 Task: Create New Customer with Customer Name: Guy Fieris Flavortown Kitchen, Billing Address Line1: 524 Junior Avenue, Billing Address Line2:  Duluth, Billing Address Line3:  Georgia 30097
Action: Mouse moved to (110, 28)
Screenshot: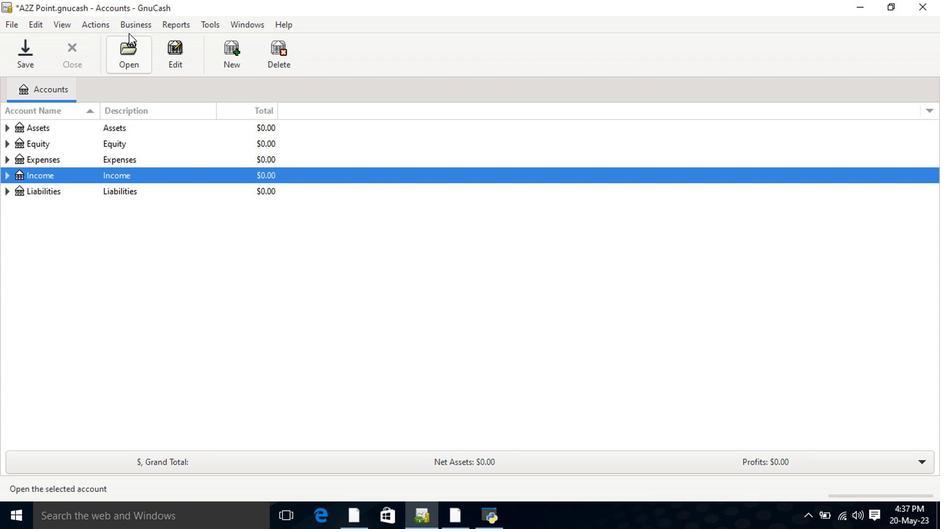 
Action: Mouse pressed left at (110, 28)
Screenshot: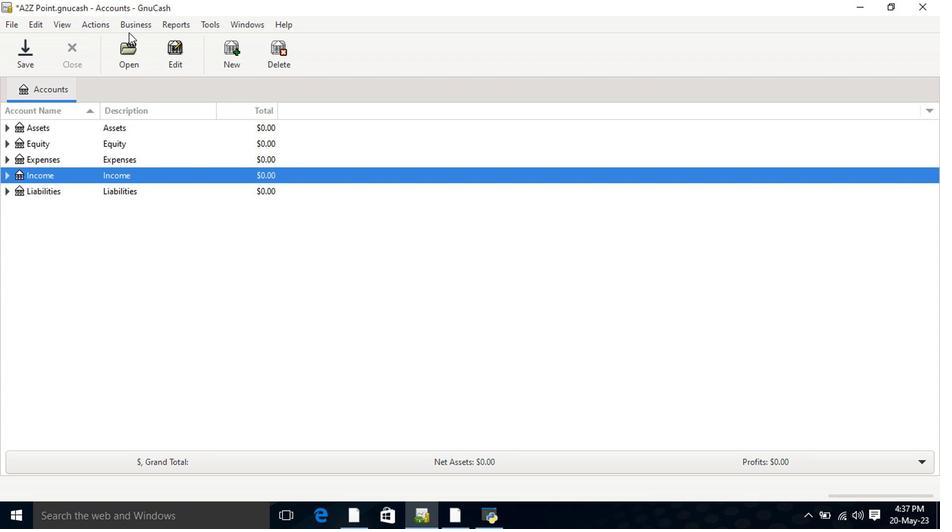 
Action: Mouse moved to (217, 54)
Screenshot: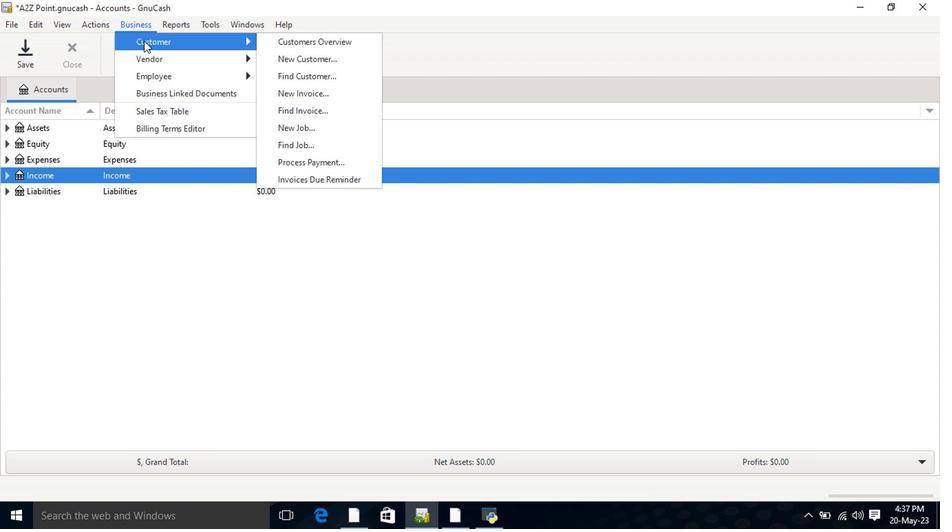 
Action: Mouse pressed left at (217, 54)
Screenshot: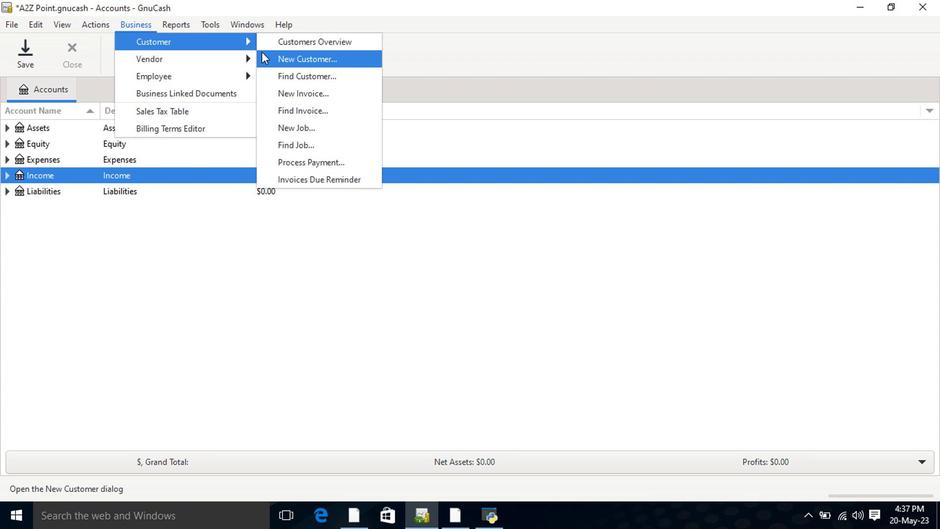 
Action: Mouse moved to (338, 125)
Screenshot: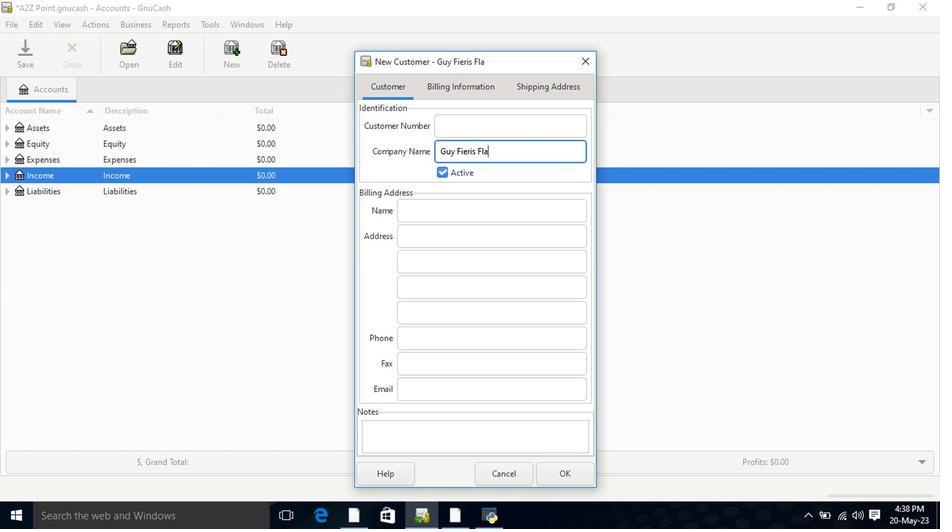 
Action: Mouse pressed left at (338, 125)
Screenshot: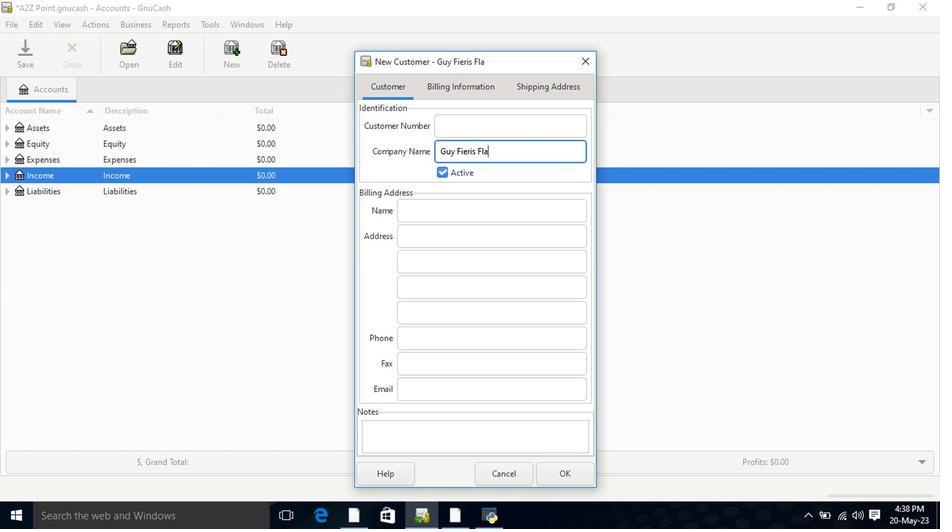 
Action: Mouse moved to (329, 135)
Screenshot: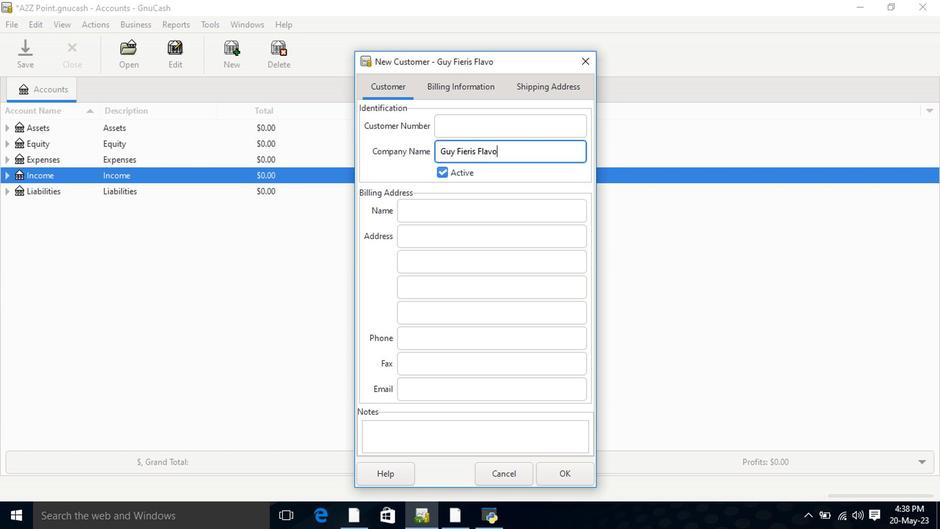 
Action: Mouse pressed left at (329, 135)
Screenshot: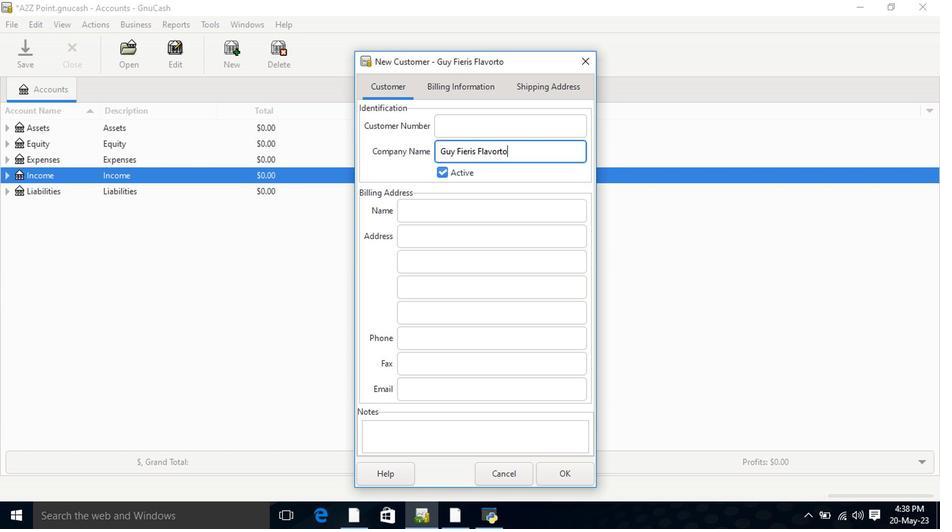 
Action: Mouse moved to (336, 122)
Screenshot: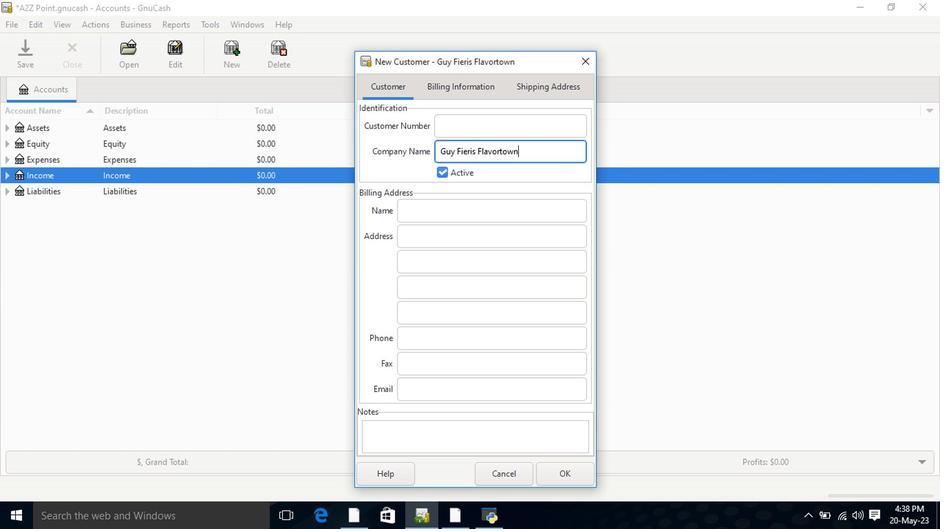
Action: Mouse pressed left at (336, 122)
Screenshot: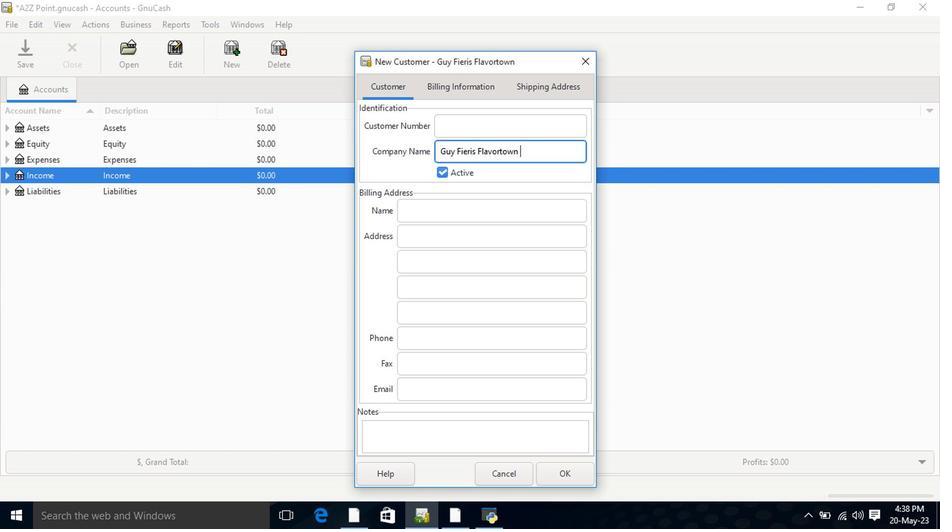 
Action: Mouse moved to (336, 122)
Screenshot: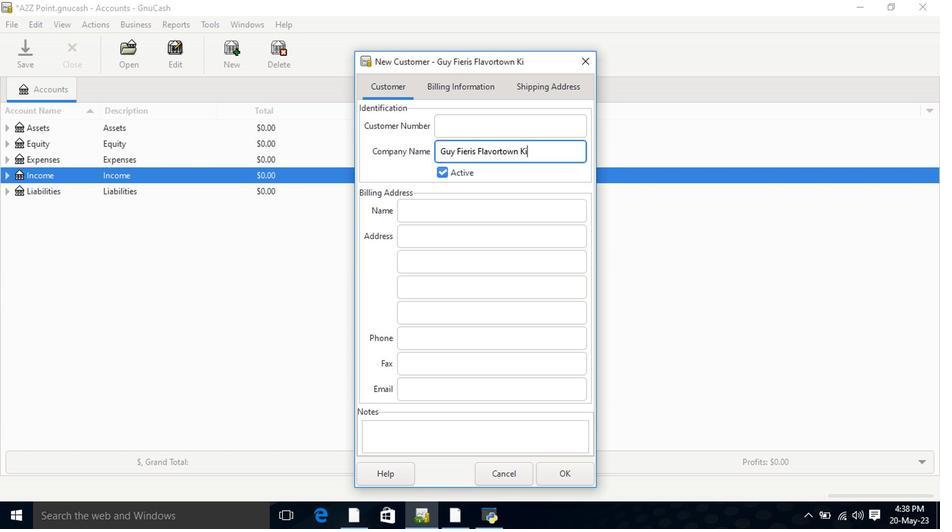
Action: Key pressed <Key.shift>Gur<Key.backspace>y
Screenshot: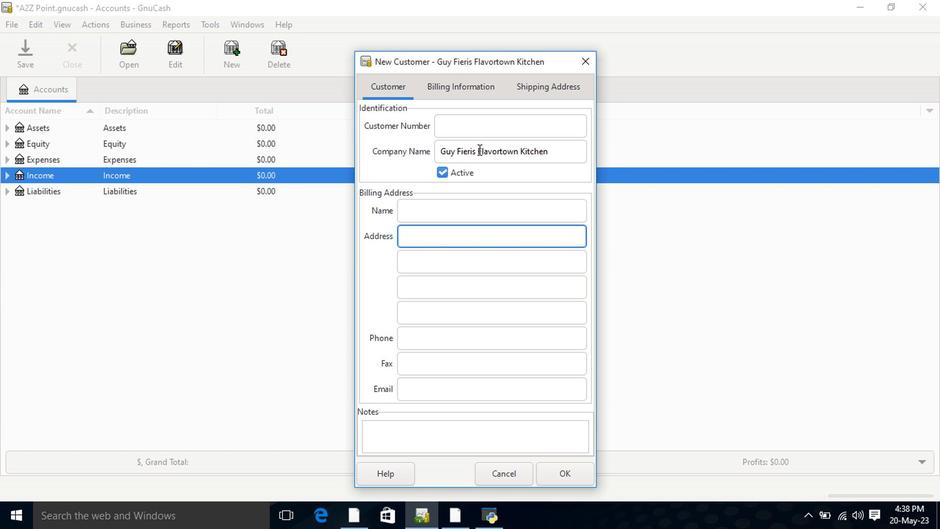 
Action: Mouse moved to (430, 57)
Screenshot: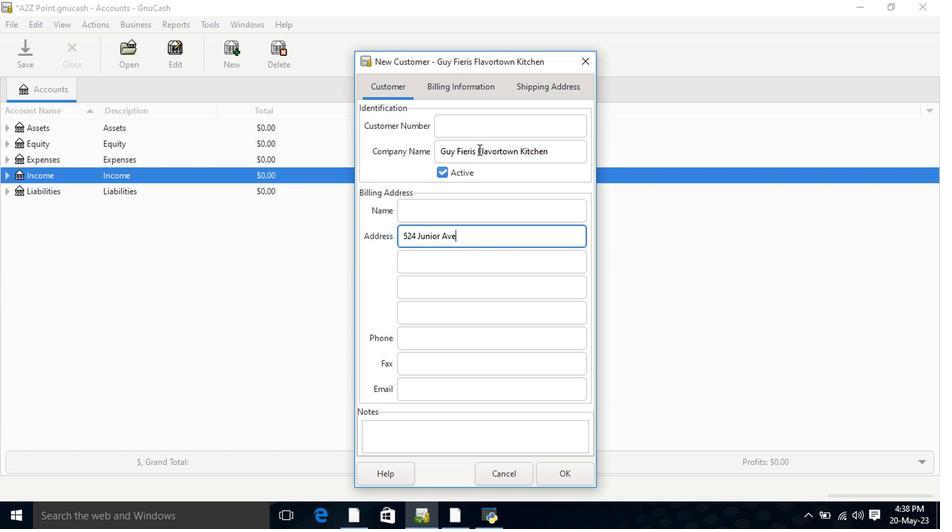 
Action: Mouse pressed left at (430, 57)
Screenshot: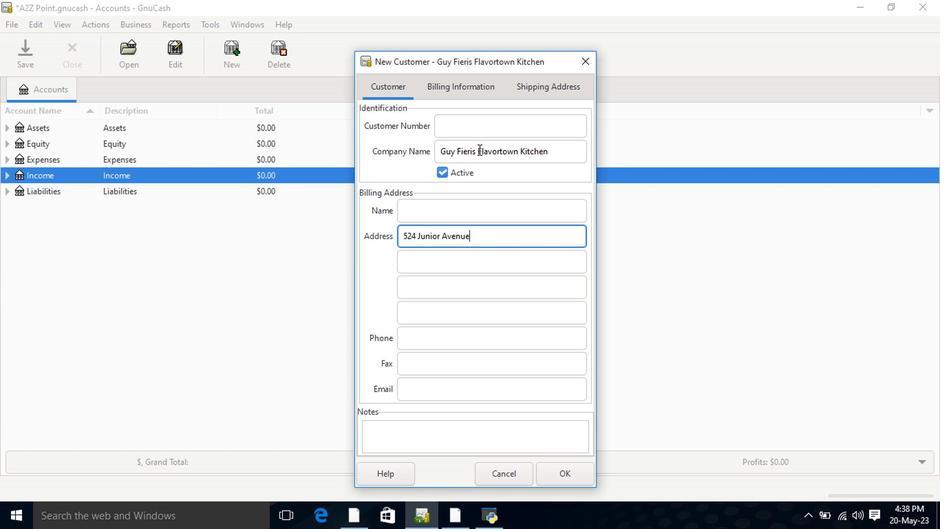 
Action: Mouse moved to (107, 30)
Screenshot: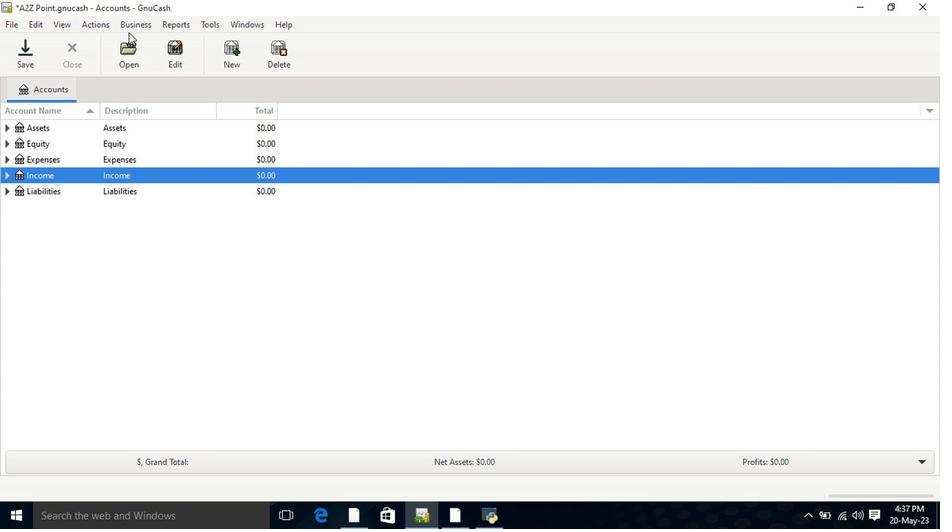 
Action: Mouse pressed left at (107, 30)
Screenshot: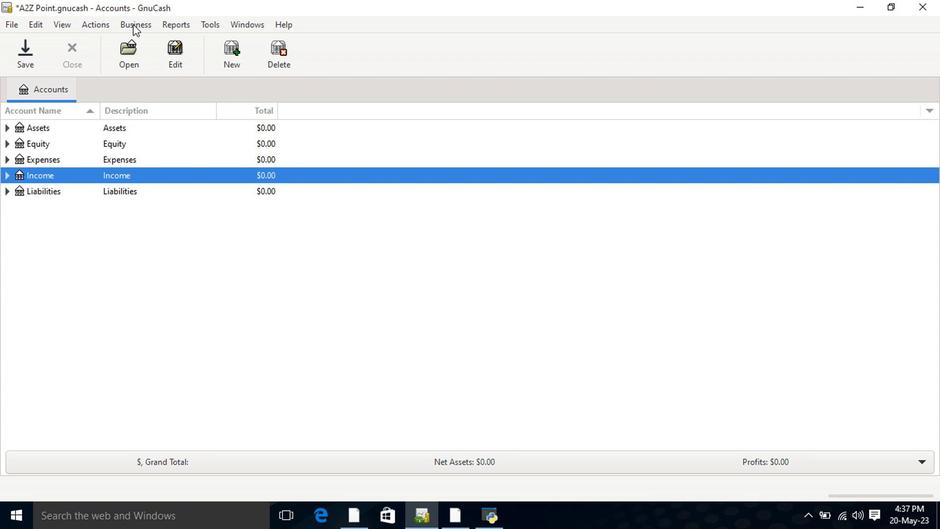 
Action: Mouse moved to (115, 42)
Screenshot: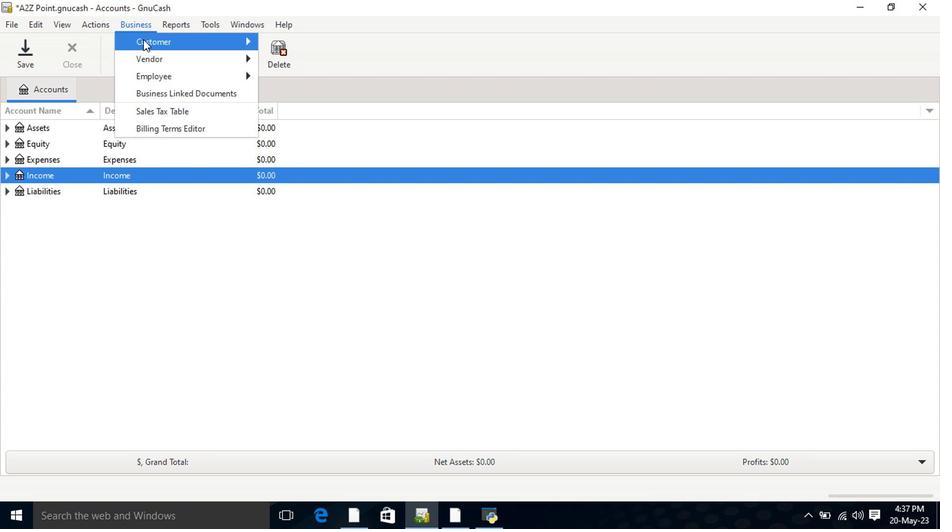 
Action: Mouse pressed left at (115, 42)
Screenshot: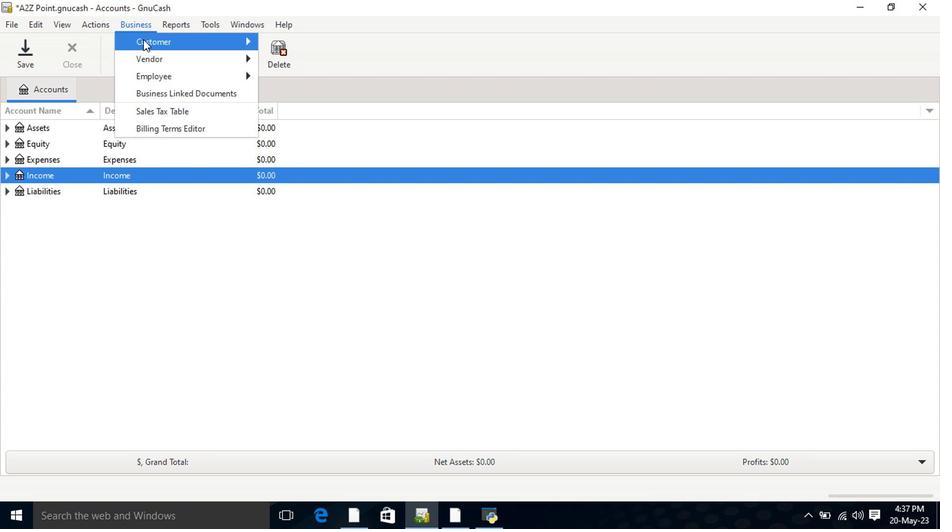 
Action: Mouse moved to (212, 54)
Screenshot: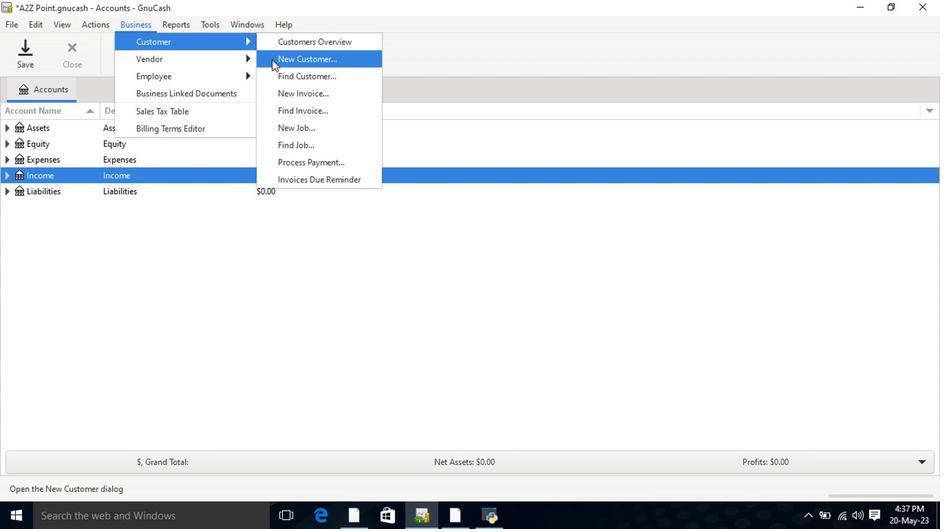 
Action: Mouse pressed left at (212, 54)
Screenshot: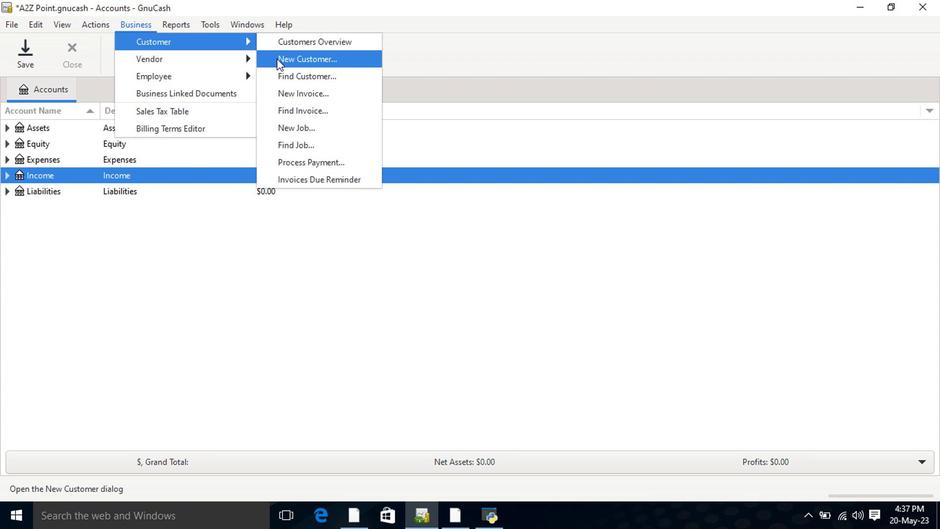 
Action: Mouse moved to (353, 119)
Screenshot: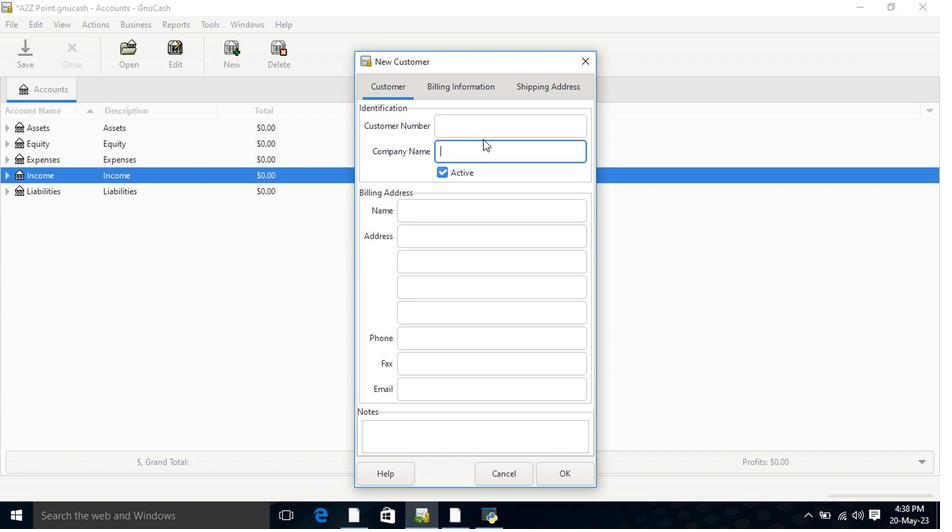 
Action: Mouse pressed left at (353, 119)
Screenshot: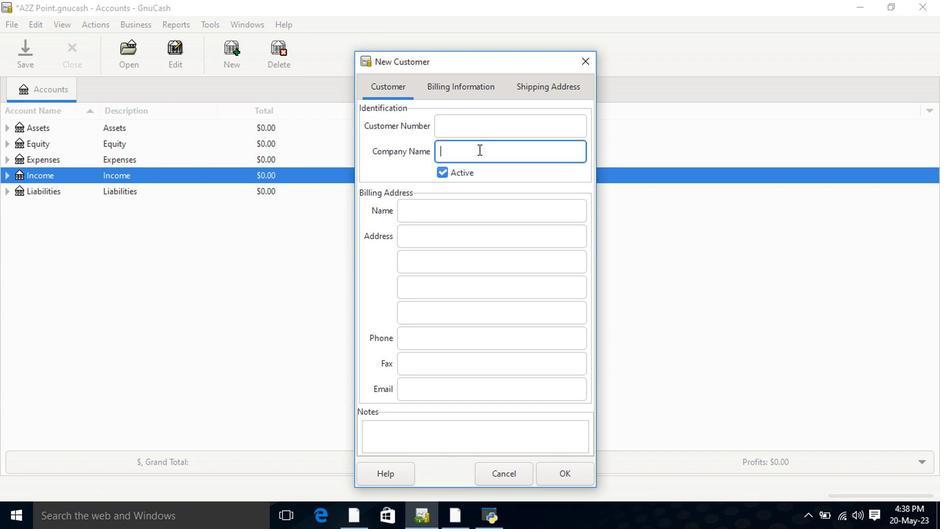 
Action: Key pressed <Key.shift>Guyris<Key.space><Key.shift>Flavortown<Key.space><Key.shift>Kitchen<Key.tab><Key.tab><Key.tab>524<Key.space><Key.shift>Junior<Key.space><Key.shift>Avenue<Key.tab><Key.shift>Dul<Key.tab>g<Key.tab>
Screenshot: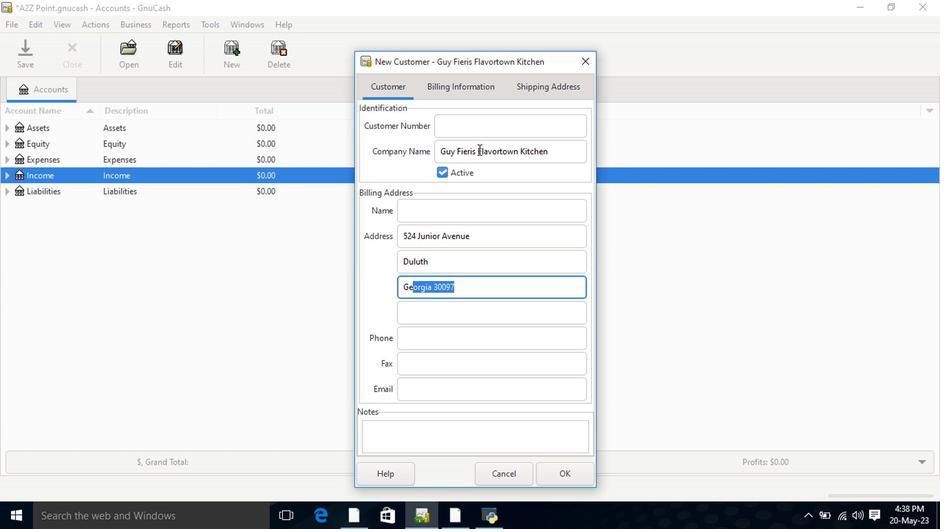 
Action: Mouse moved to (410, 350)
Screenshot: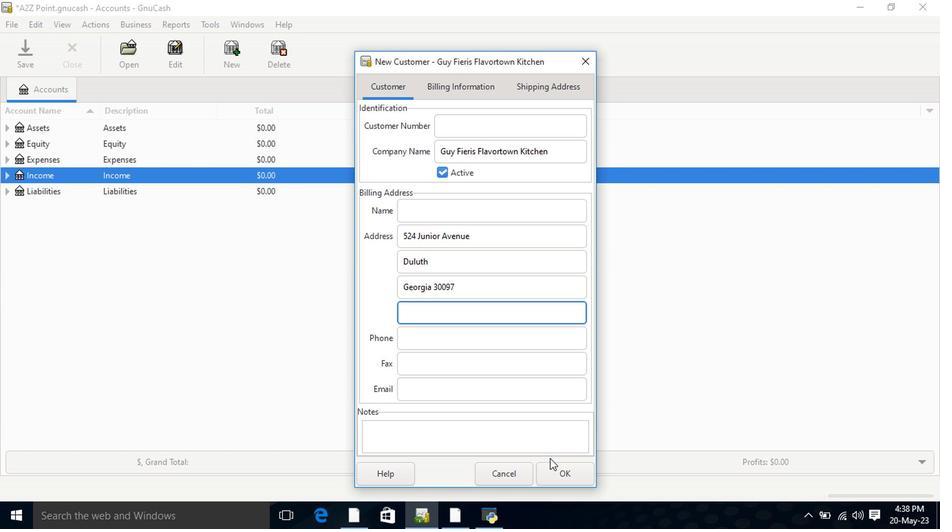 
Action: Mouse pressed left at (410, 350)
Screenshot: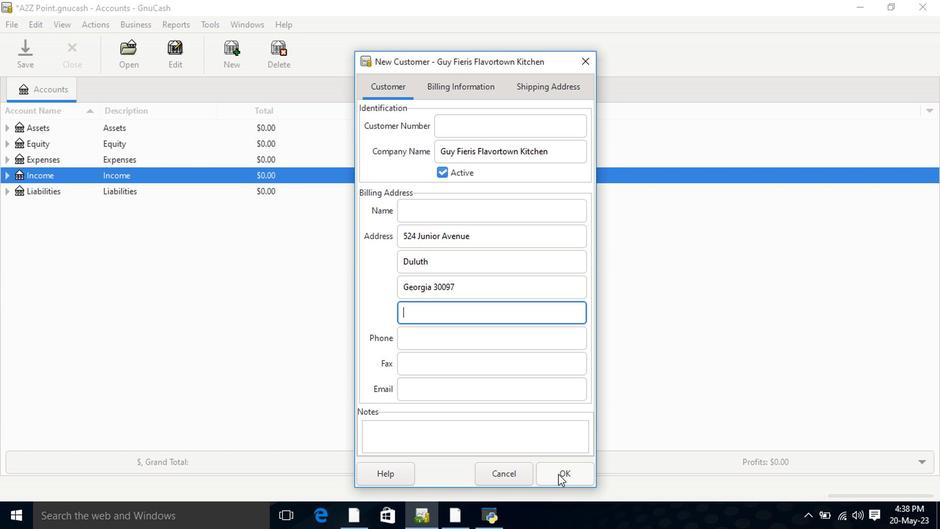 
Action: Mouse moved to (368, 325)
Screenshot: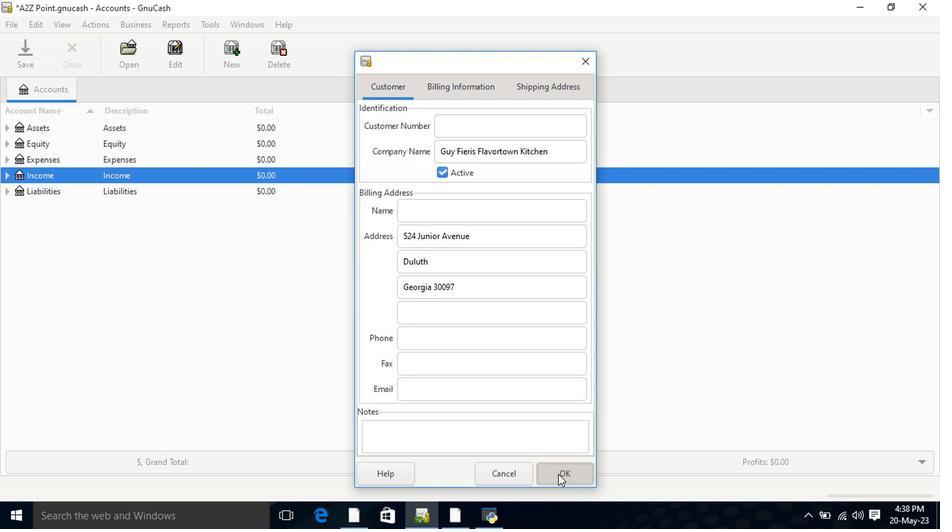 
